 Task: Add Boiron Sepia 200Ck to the cart.
Action: Mouse moved to (279, 146)
Screenshot: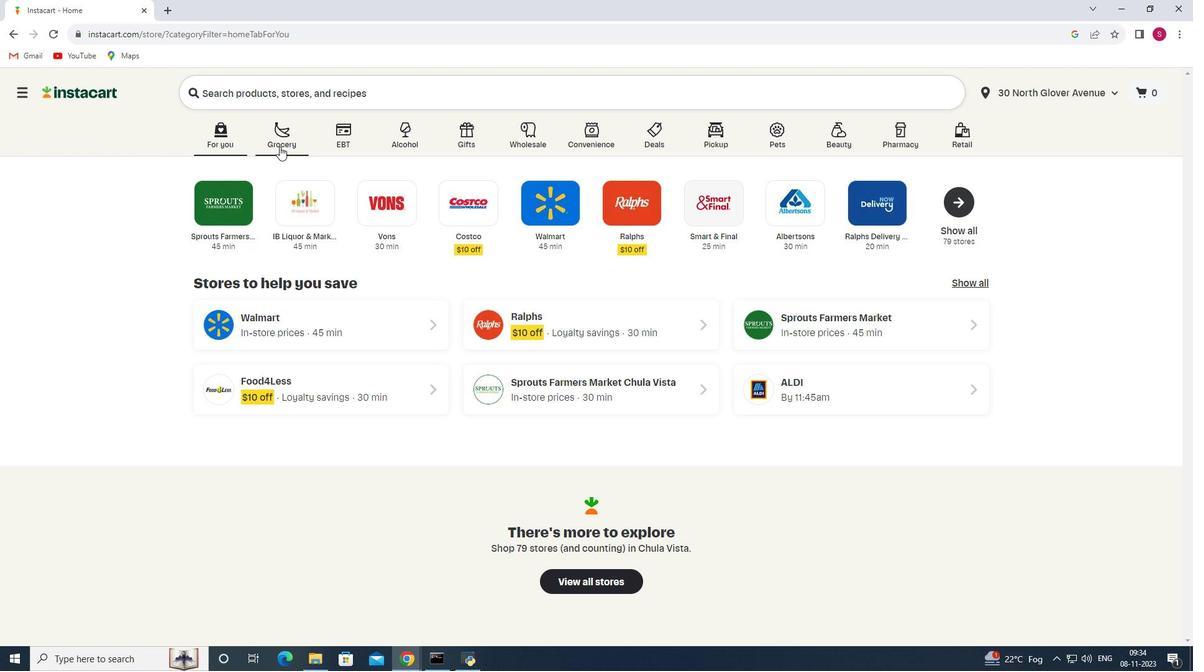 
Action: Mouse pressed left at (279, 146)
Screenshot: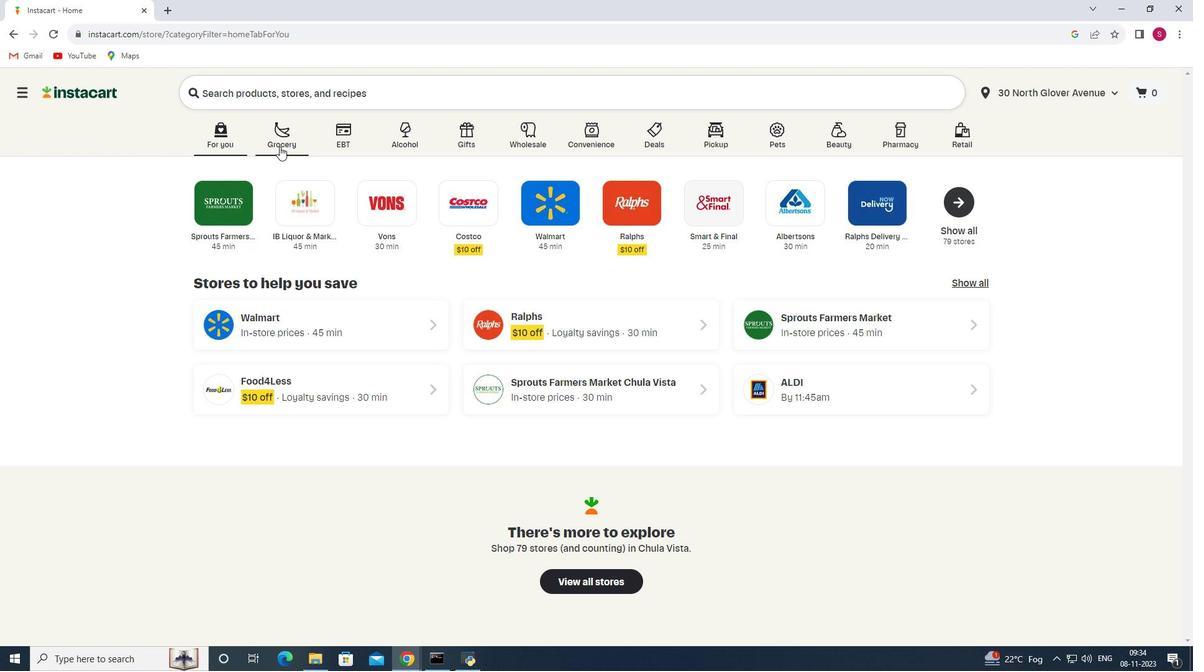 
Action: Mouse moved to (301, 356)
Screenshot: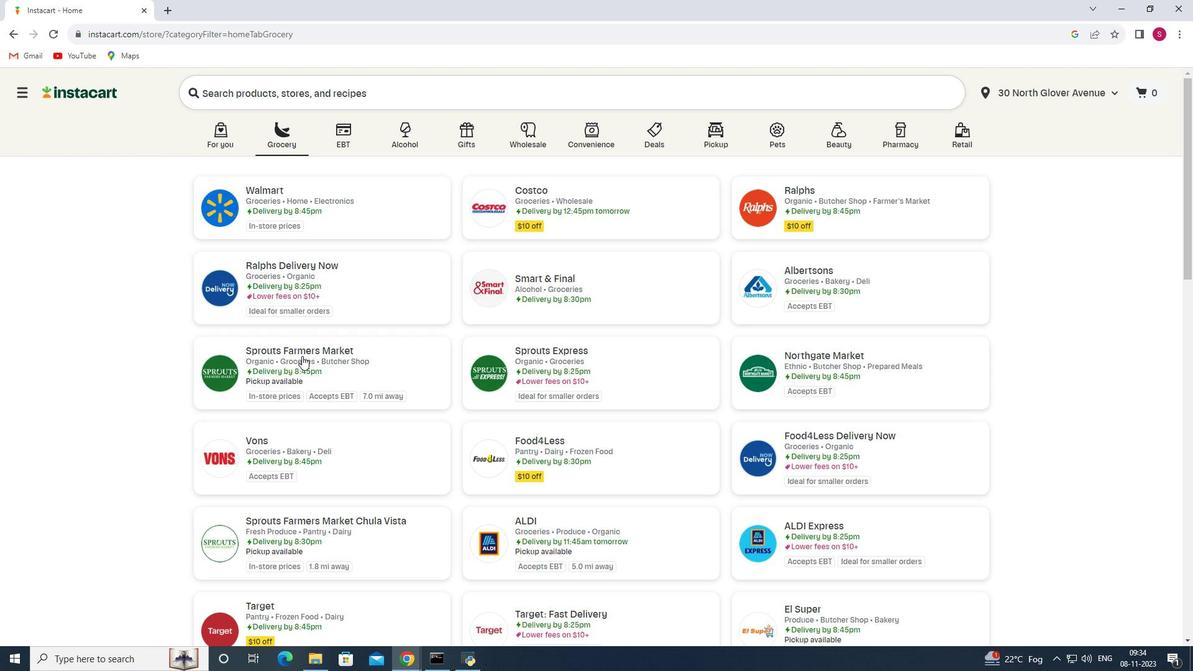 
Action: Mouse pressed left at (301, 356)
Screenshot: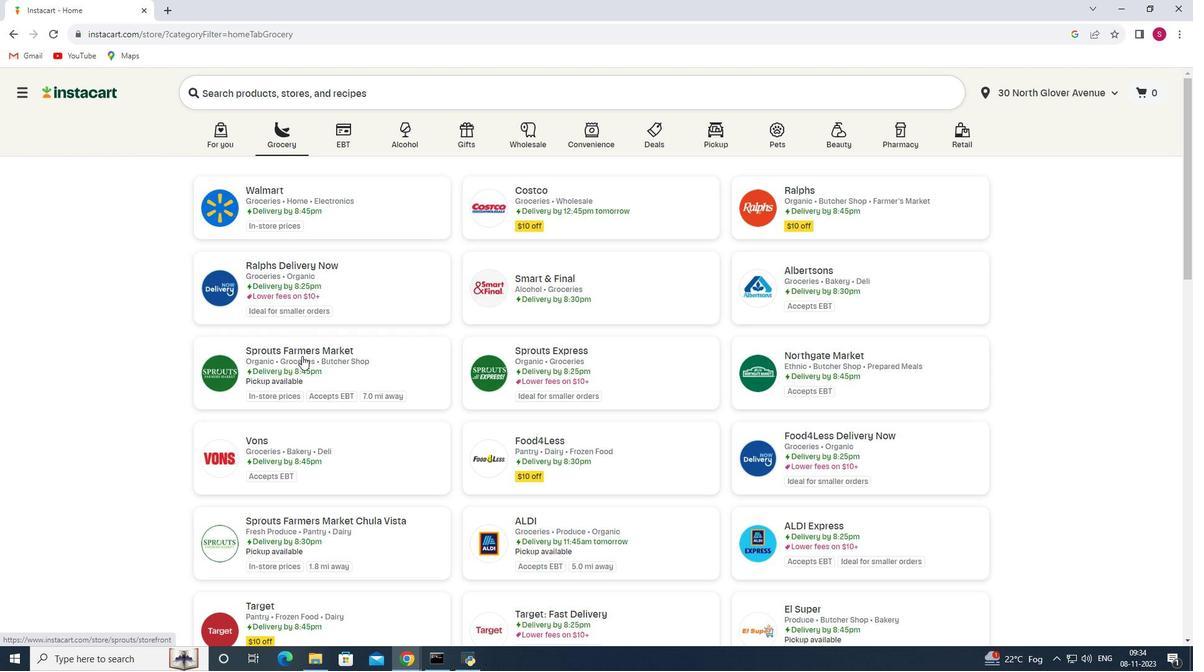 
Action: Mouse moved to (113, 375)
Screenshot: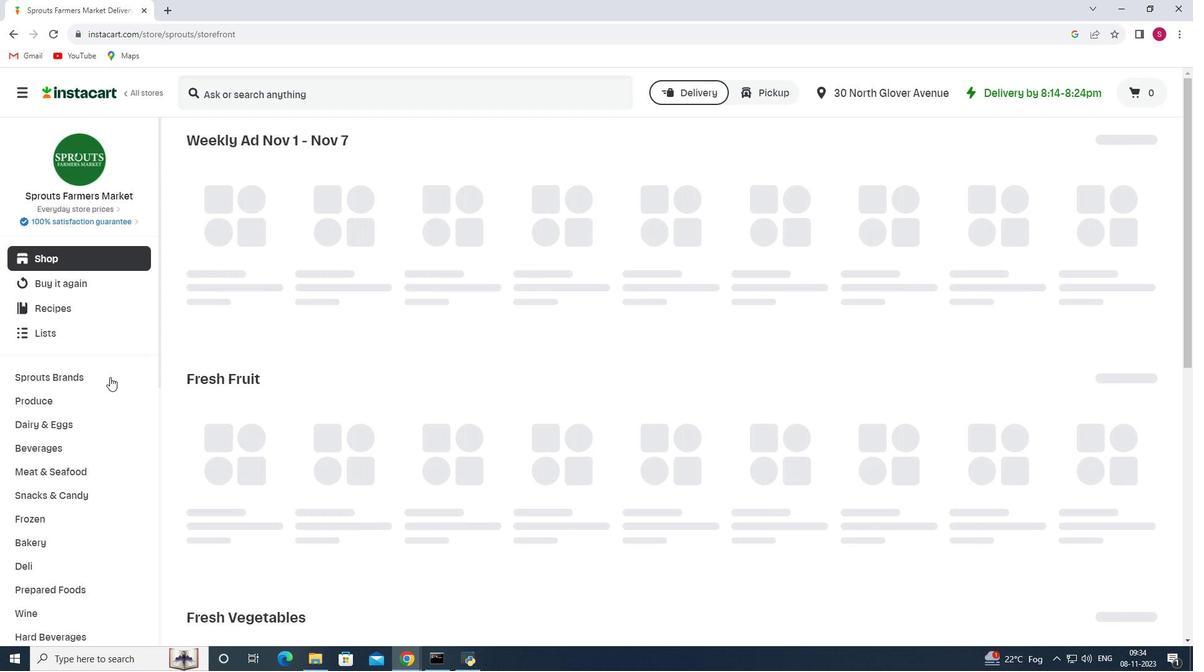 
Action: Mouse scrolled (113, 374) with delta (0, 0)
Screenshot: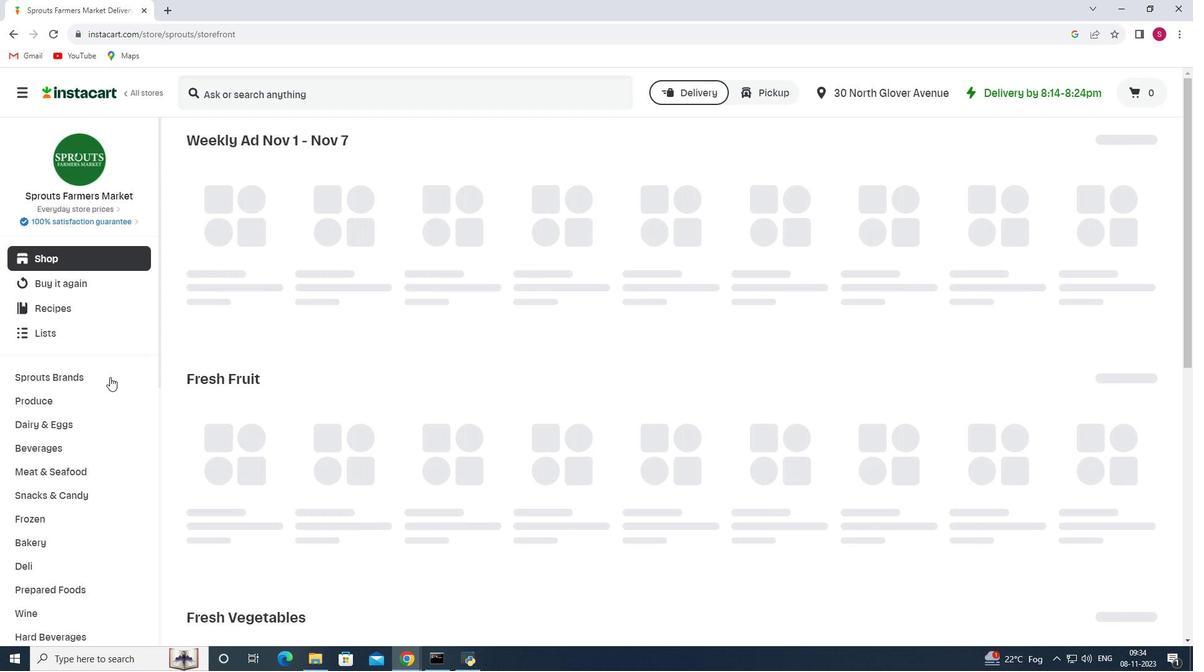 
Action: Mouse moved to (109, 377)
Screenshot: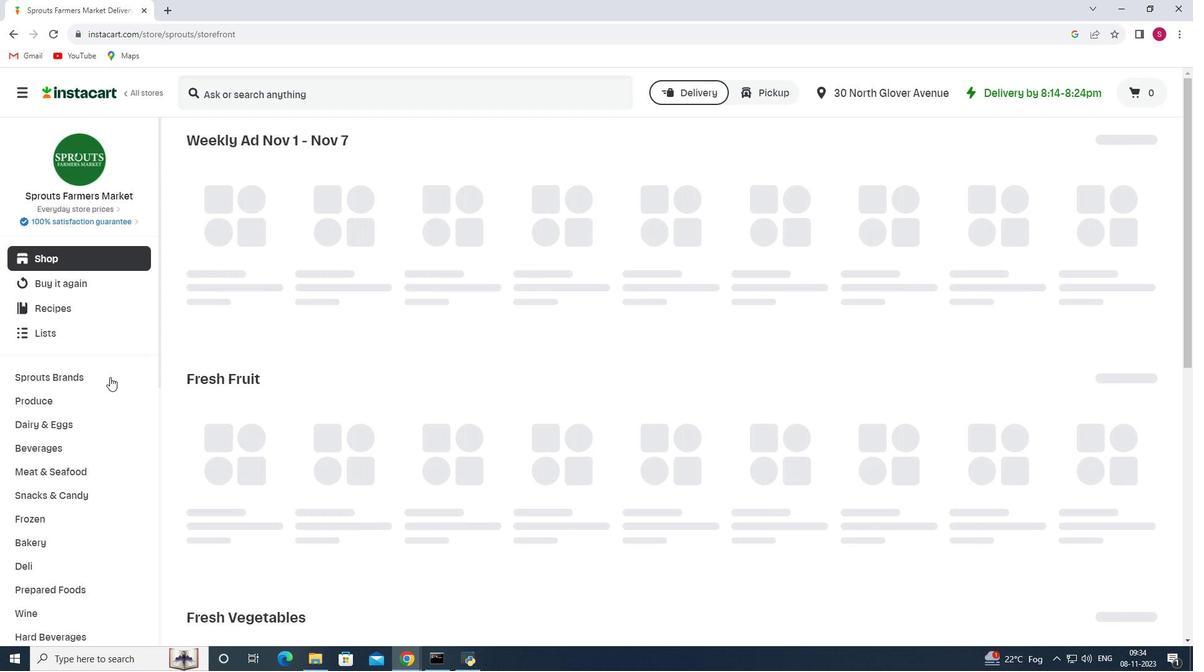 
Action: Mouse scrolled (109, 376) with delta (0, 0)
Screenshot: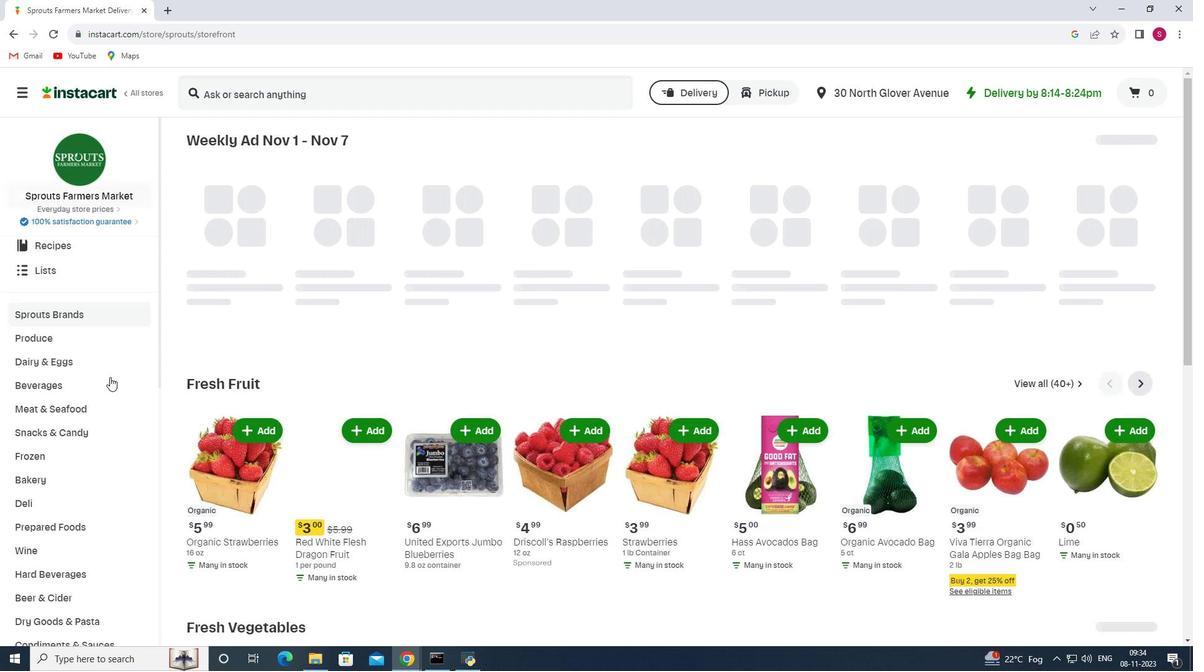 
Action: Mouse scrolled (109, 376) with delta (0, 0)
Screenshot: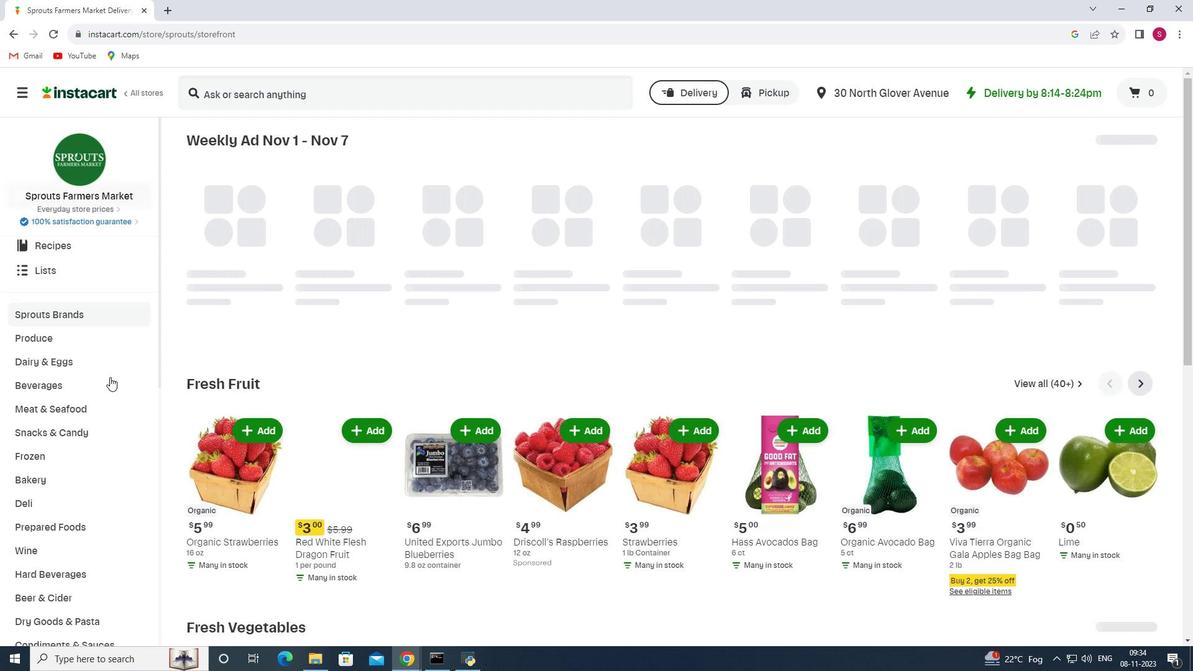 
Action: Mouse scrolled (109, 376) with delta (0, 0)
Screenshot: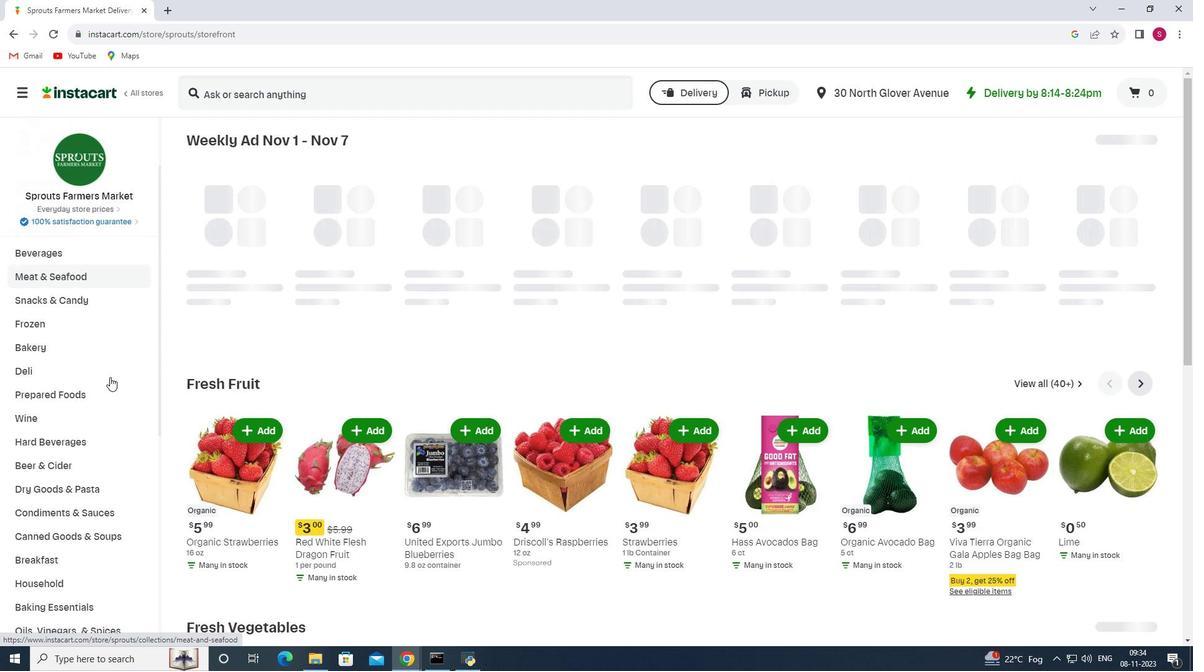 
Action: Mouse scrolled (109, 376) with delta (0, 0)
Screenshot: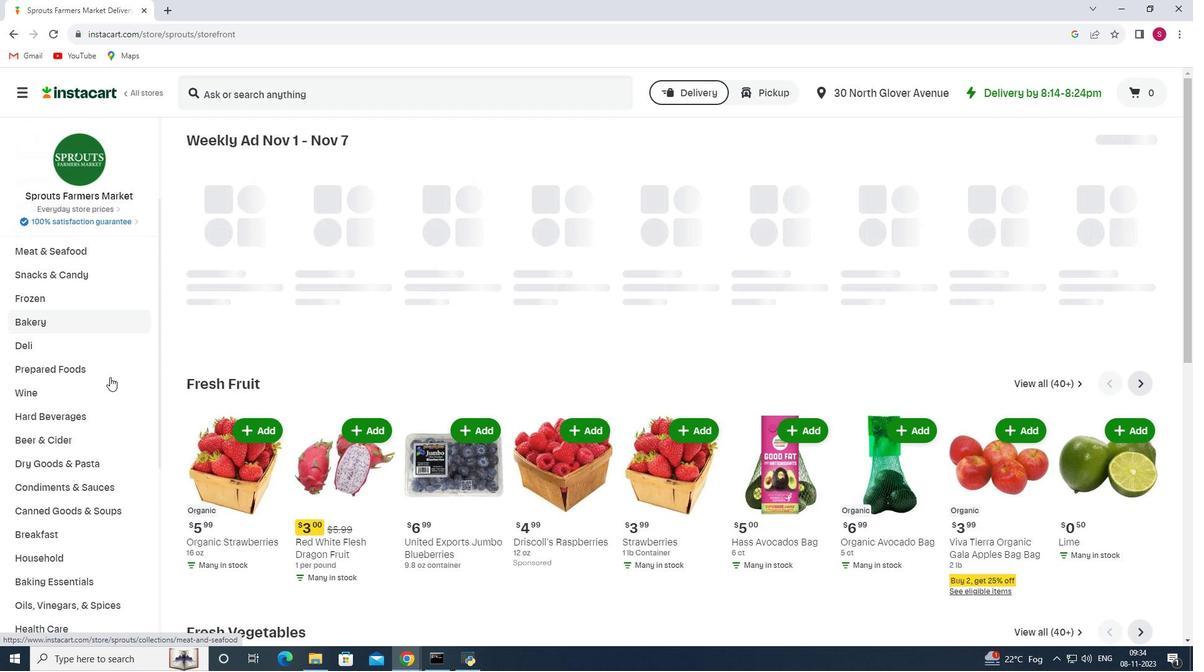 
Action: Mouse scrolled (109, 376) with delta (0, 0)
Screenshot: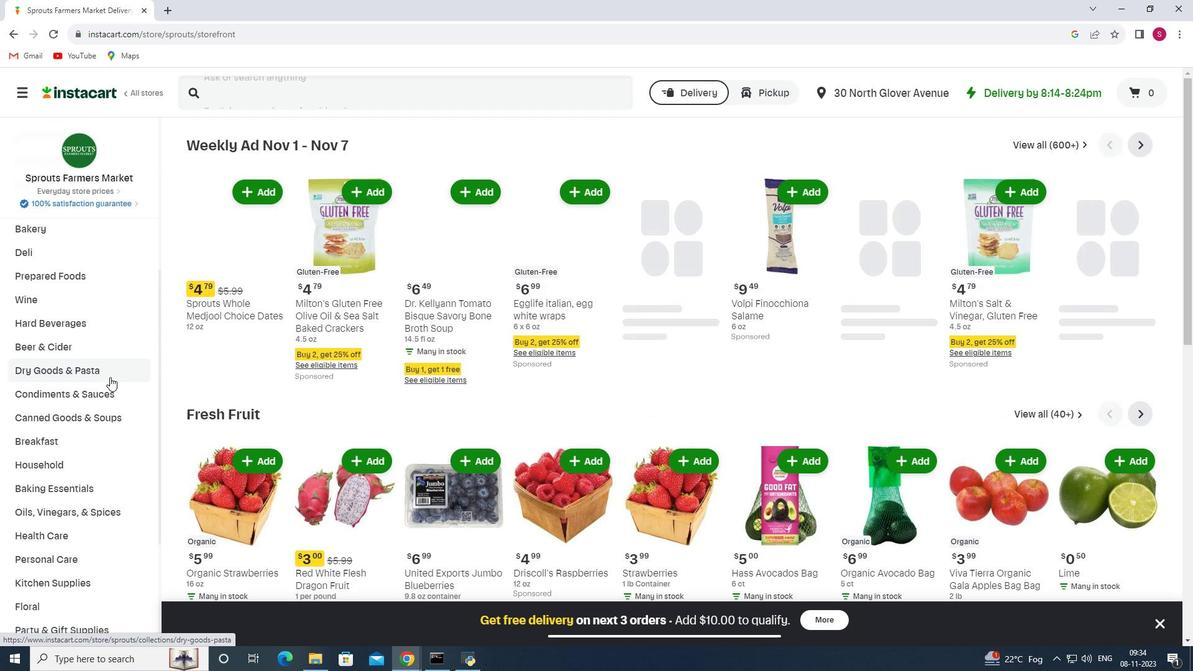 
Action: Mouse scrolled (109, 376) with delta (0, 0)
Screenshot: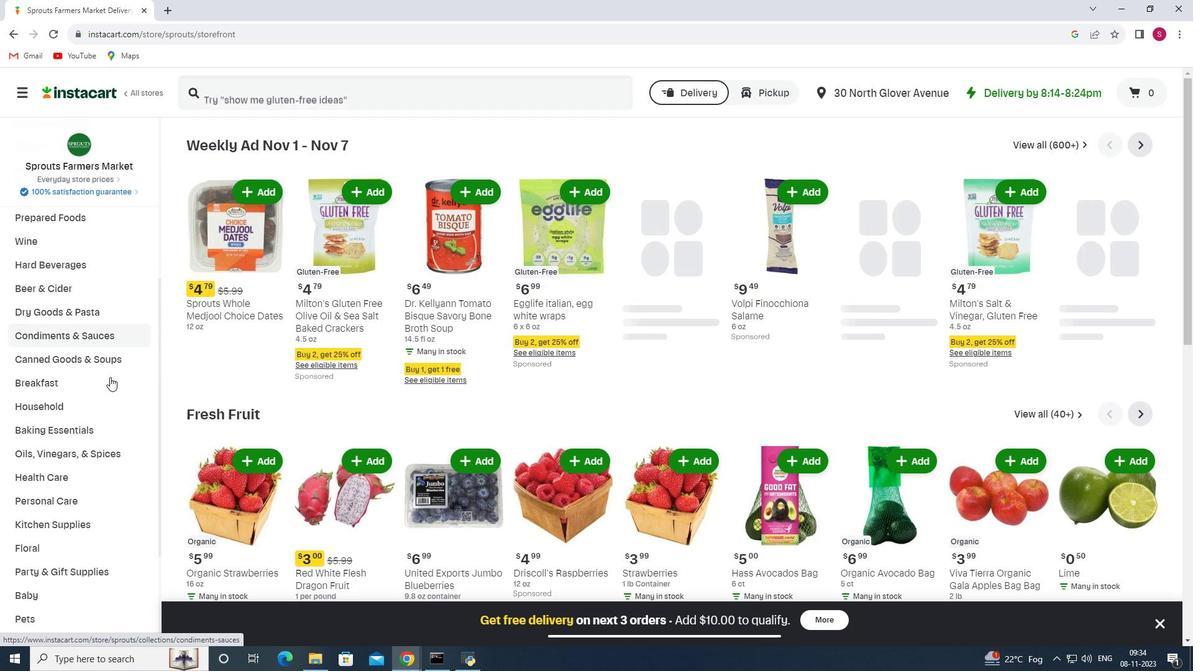 
Action: Mouse scrolled (109, 377) with delta (0, 0)
Screenshot: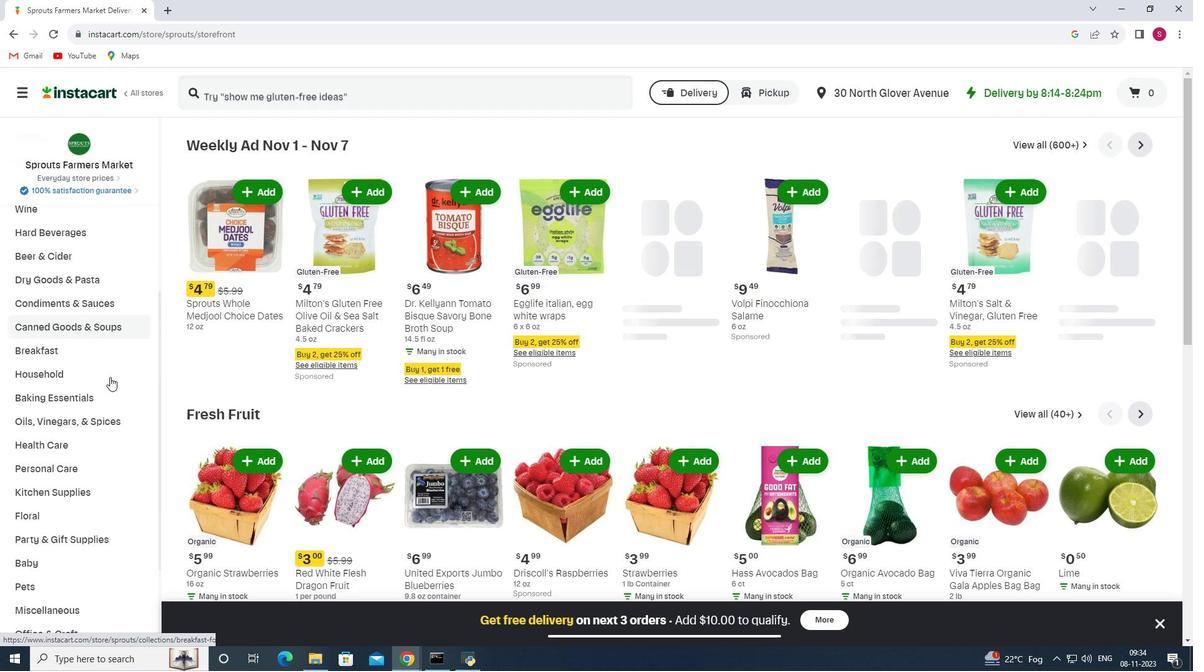
Action: Mouse scrolled (109, 376) with delta (0, 0)
Screenshot: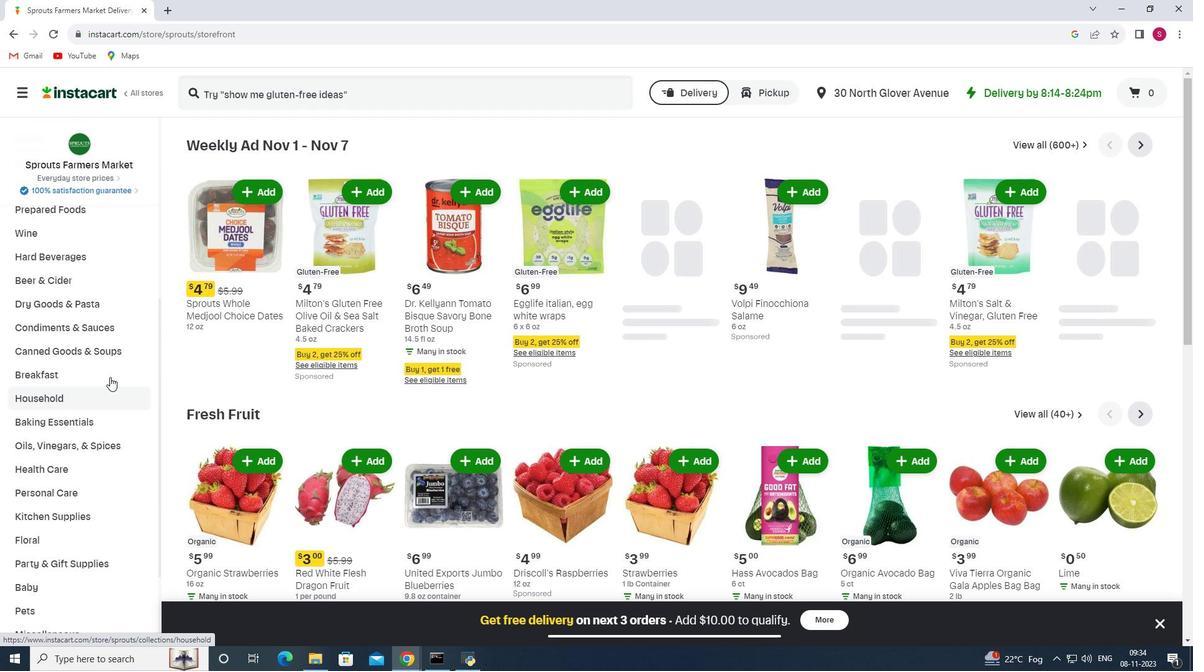 
Action: Mouse moved to (72, 426)
Screenshot: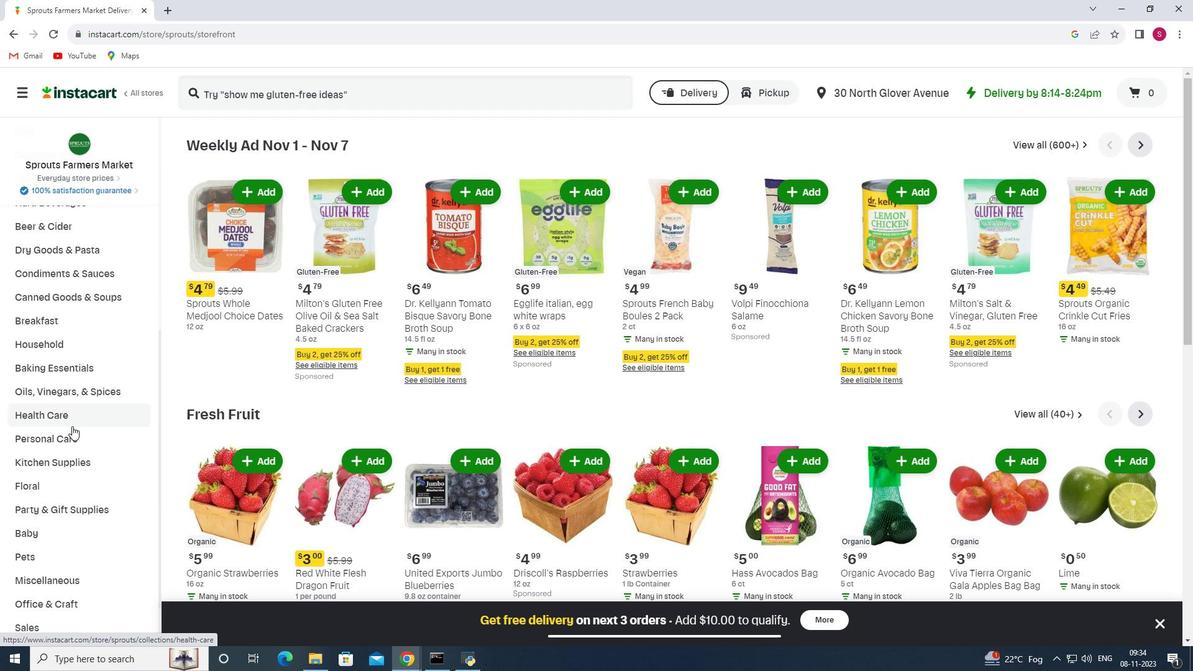 
Action: Mouse pressed left at (72, 426)
Screenshot: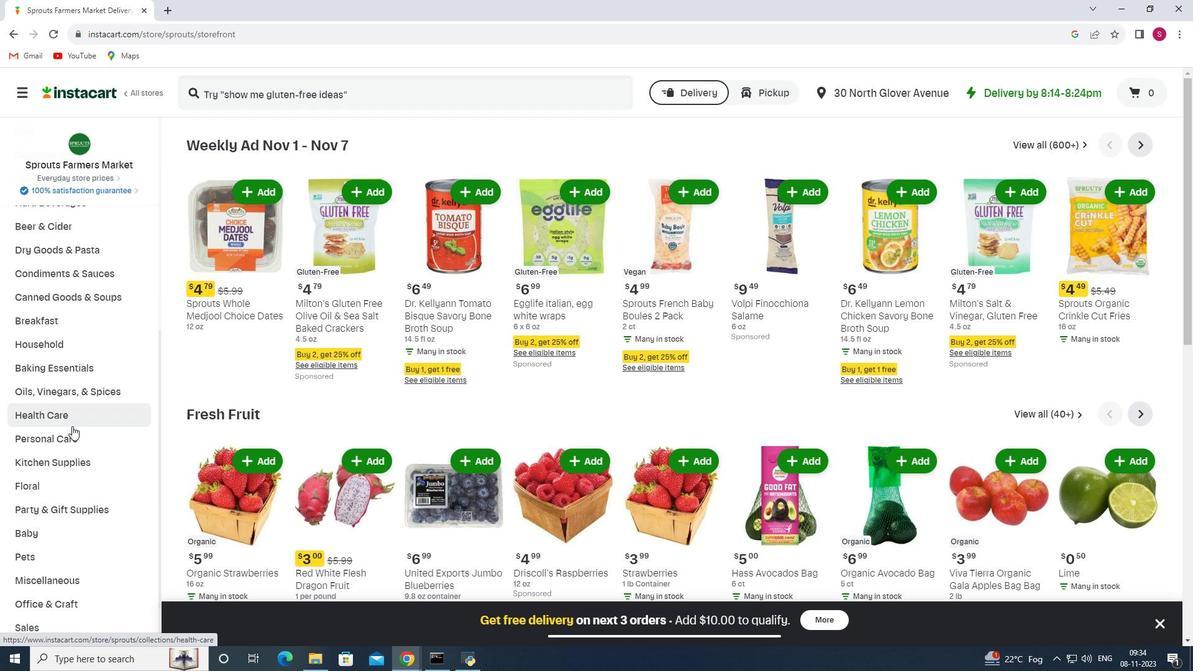 
Action: Mouse moved to (433, 178)
Screenshot: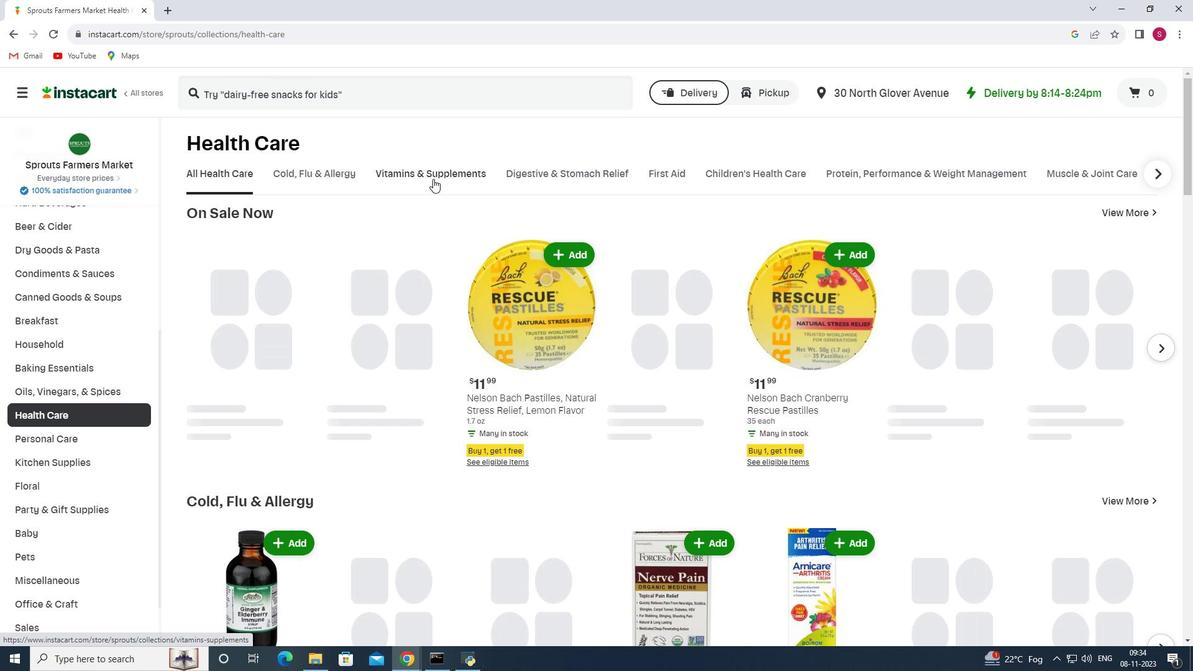
Action: Mouse pressed left at (433, 178)
Screenshot: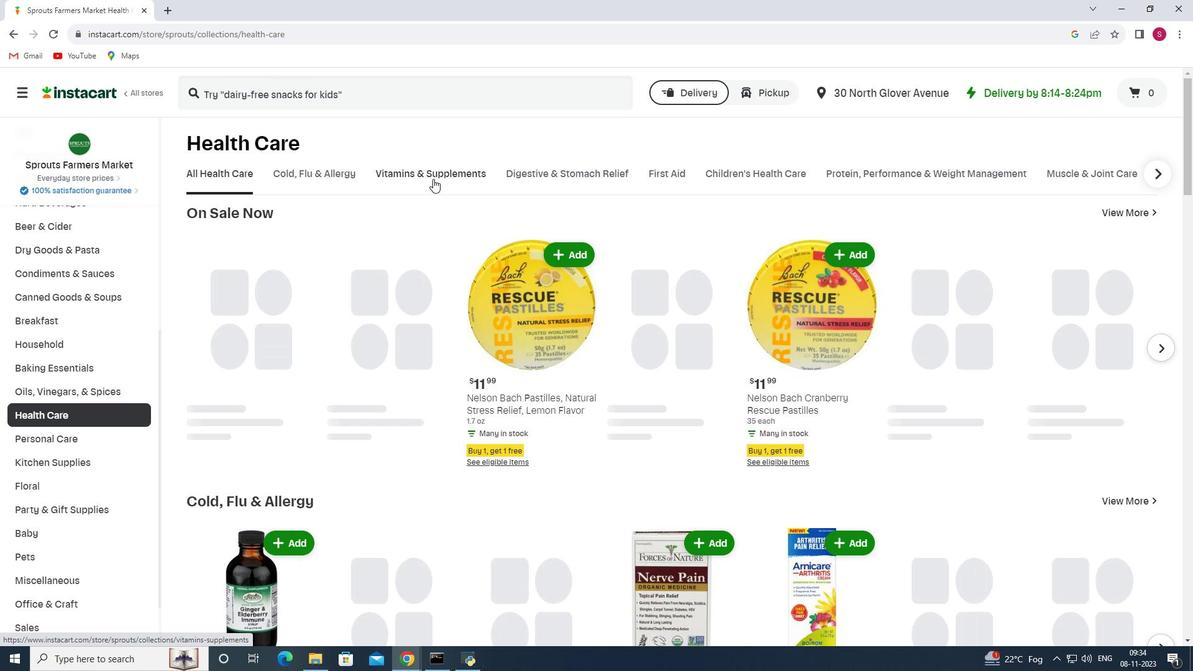 
Action: Mouse moved to (999, 235)
Screenshot: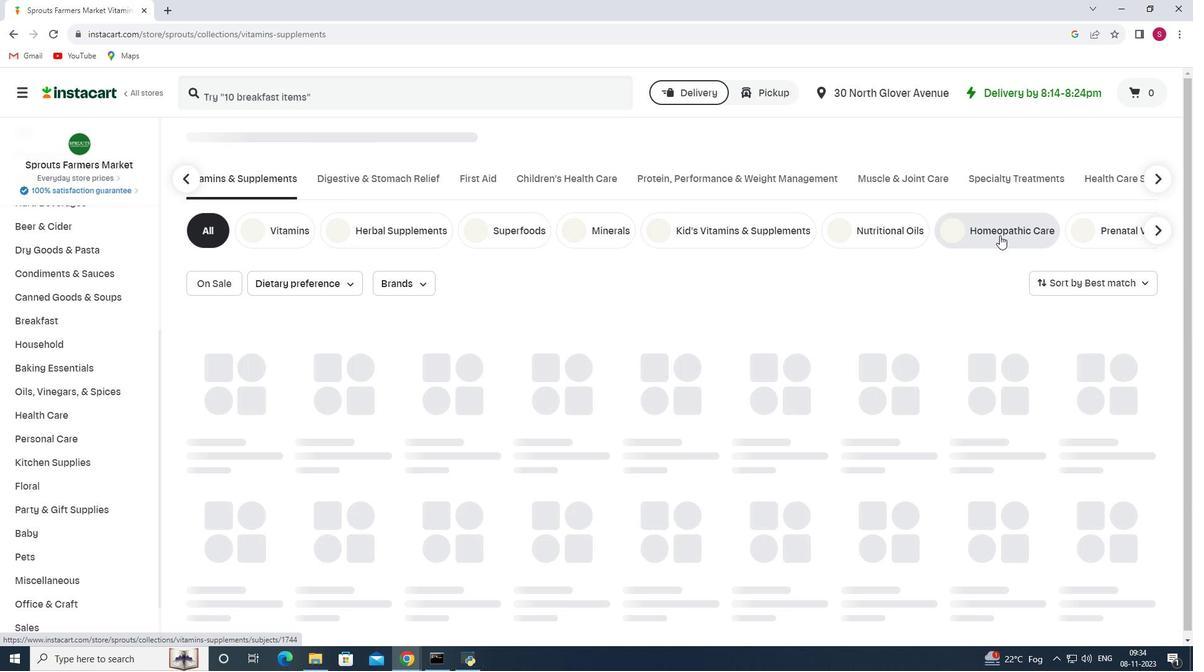 
Action: Mouse pressed left at (999, 235)
Screenshot: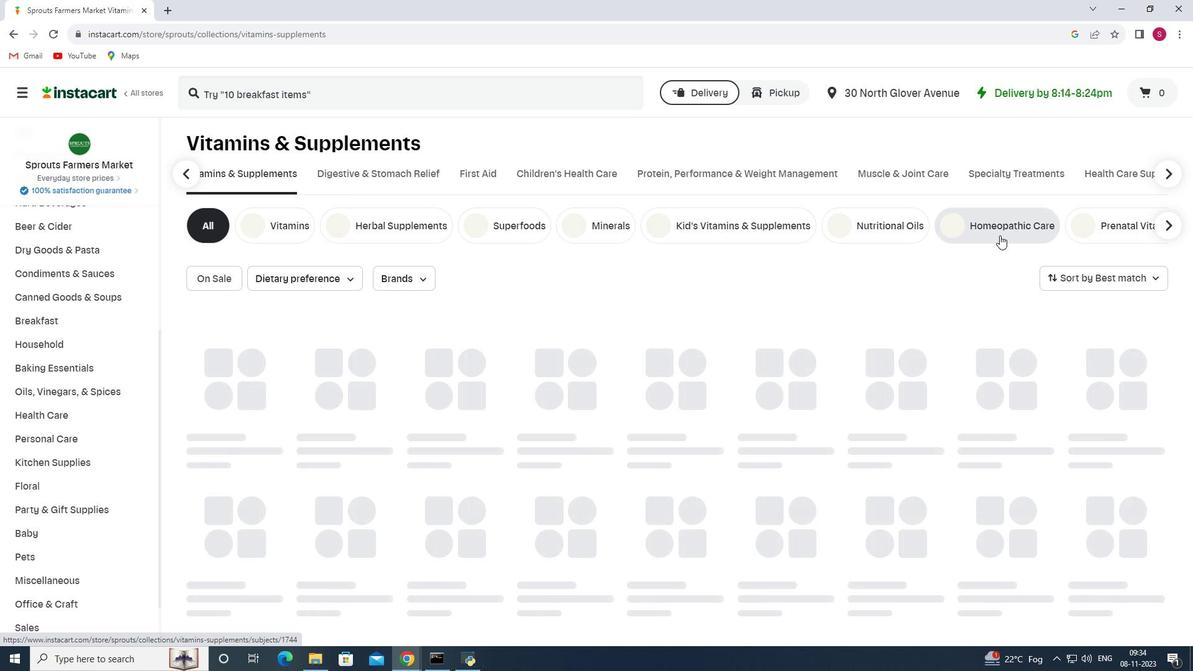 
Action: Mouse moved to (369, 92)
Screenshot: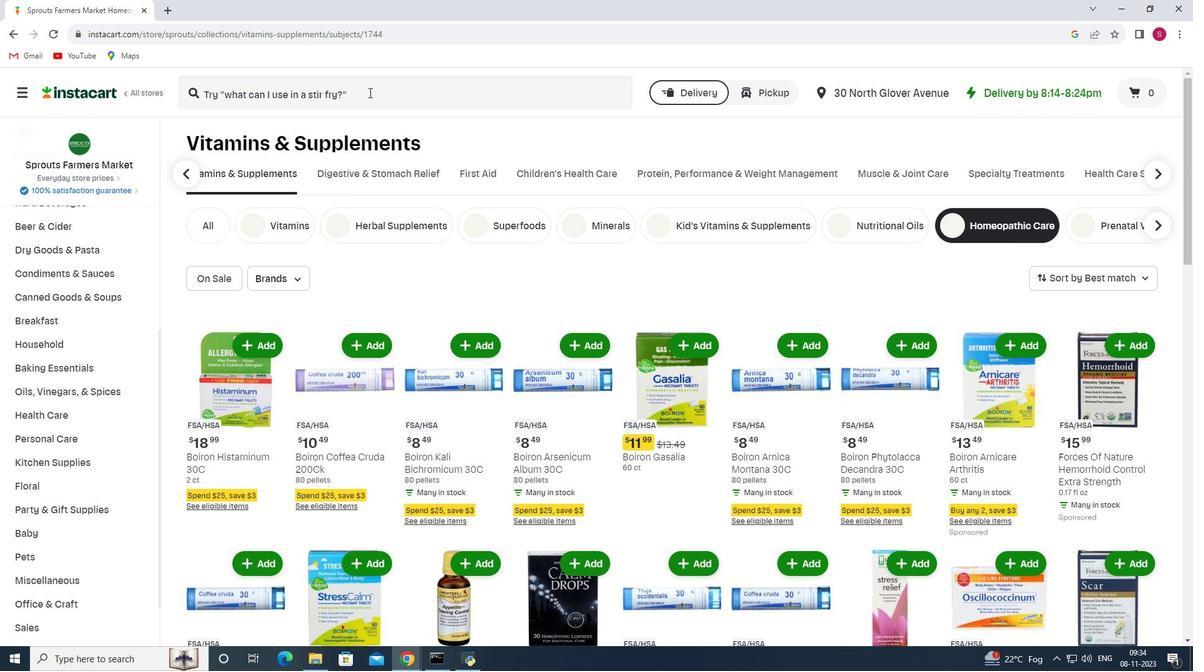 
Action: Mouse pressed left at (369, 92)
Screenshot: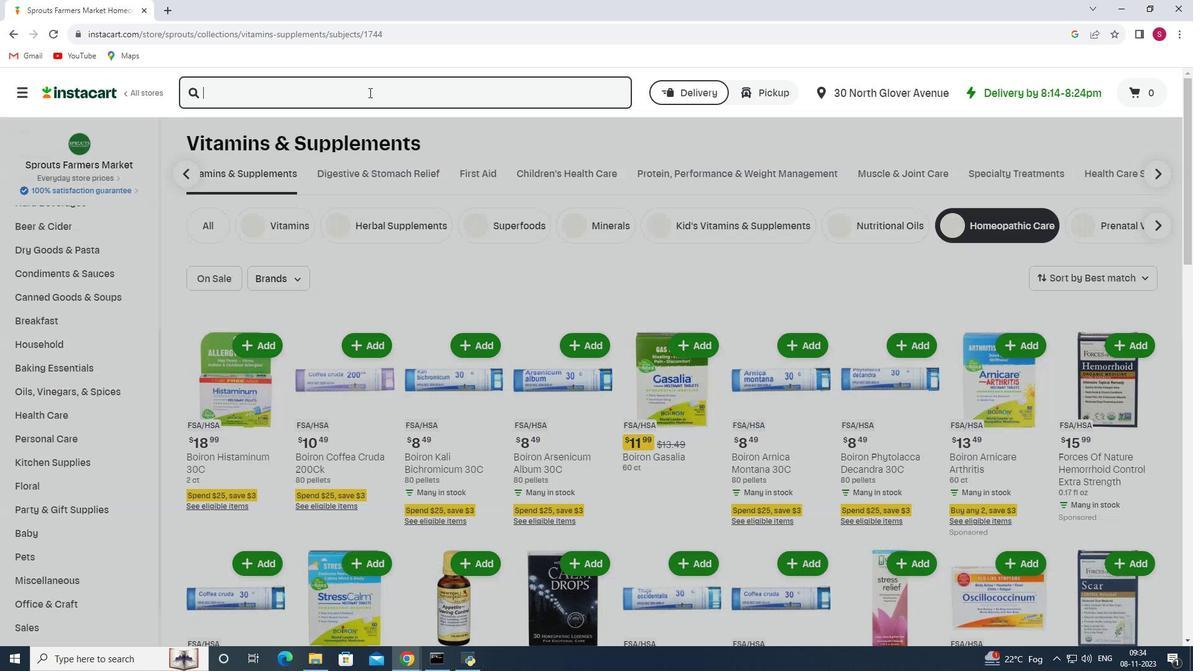
Action: Key pressed <Key.shift>Boiron<Key.space><Key.shift>Sepia<Key.space>200<Key.shift><Key.shift><Key.shift><Key.shift><Key.shift>Ck<Key.enter>
Screenshot: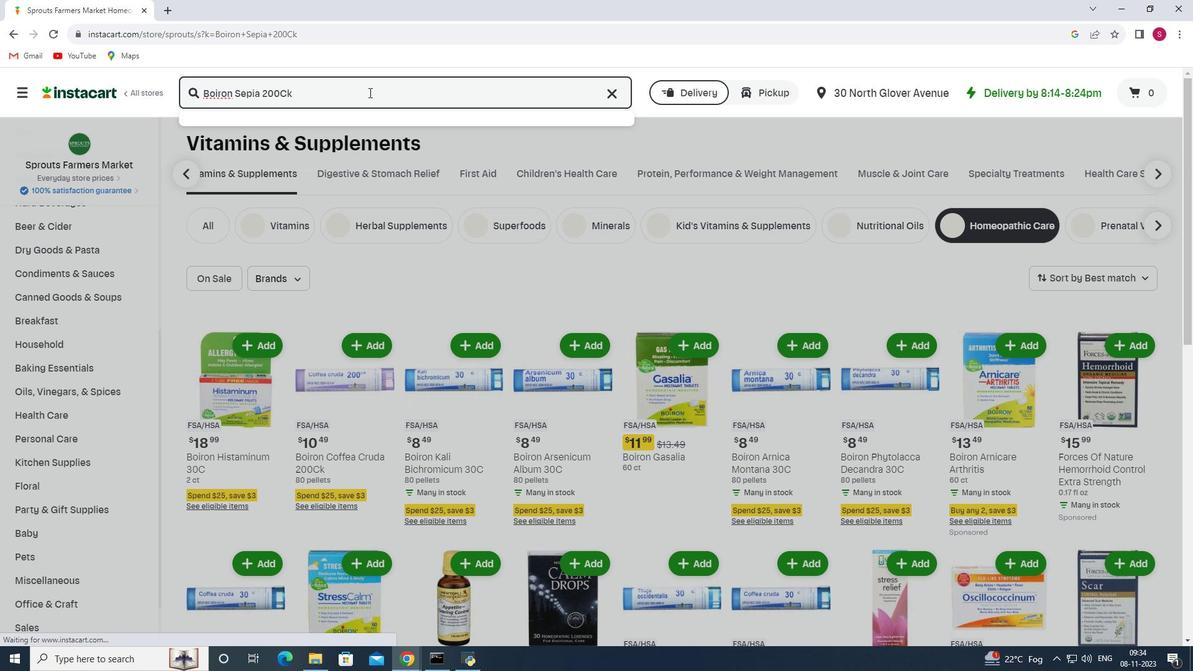 
Action: Mouse moved to (580, 228)
Screenshot: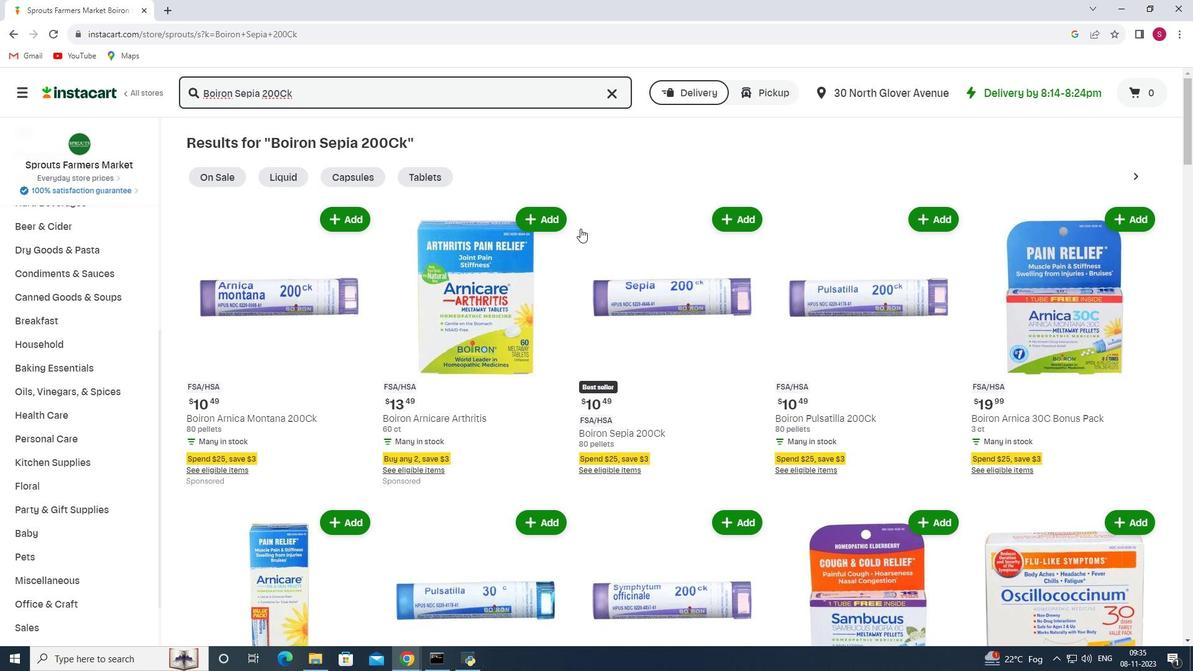
Action: Mouse scrolled (580, 228) with delta (0, 0)
Screenshot: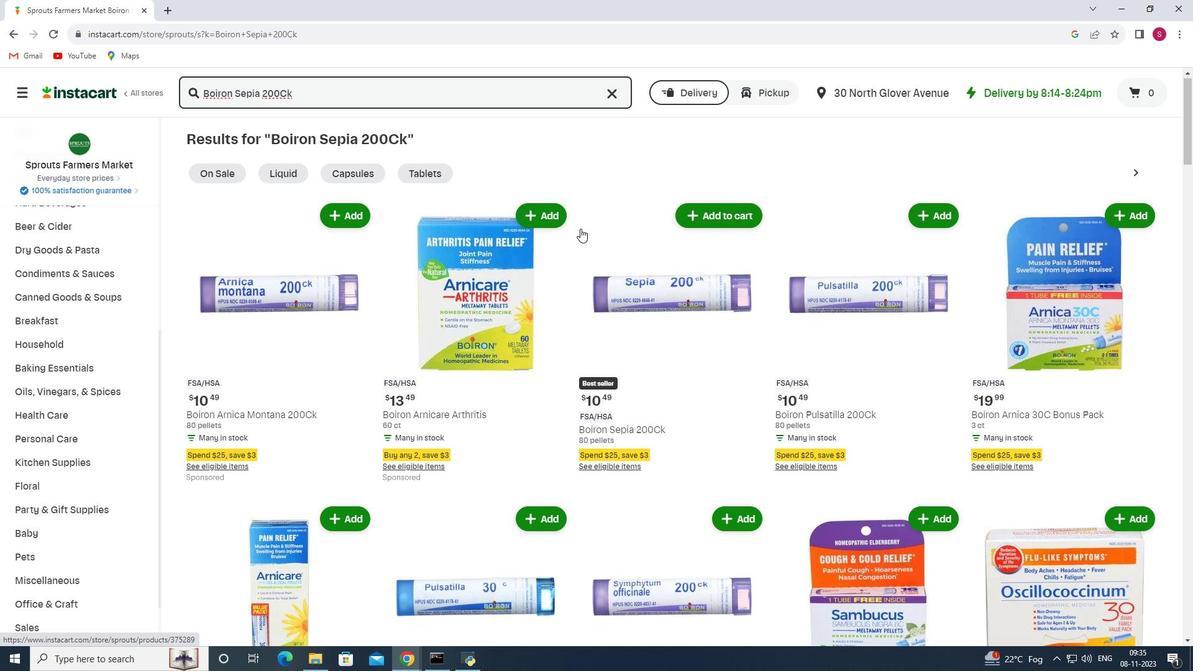 
Action: Mouse moved to (708, 156)
Screenshot: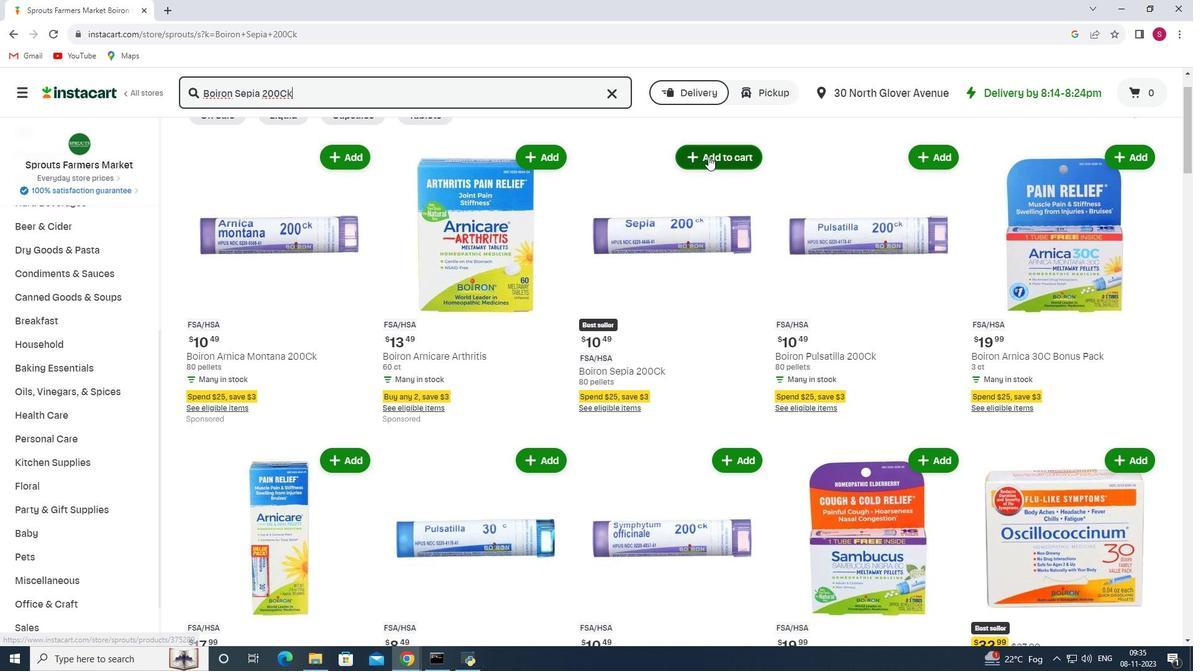 
Action: Mouse pressed left at (708, 156)
Screenshot: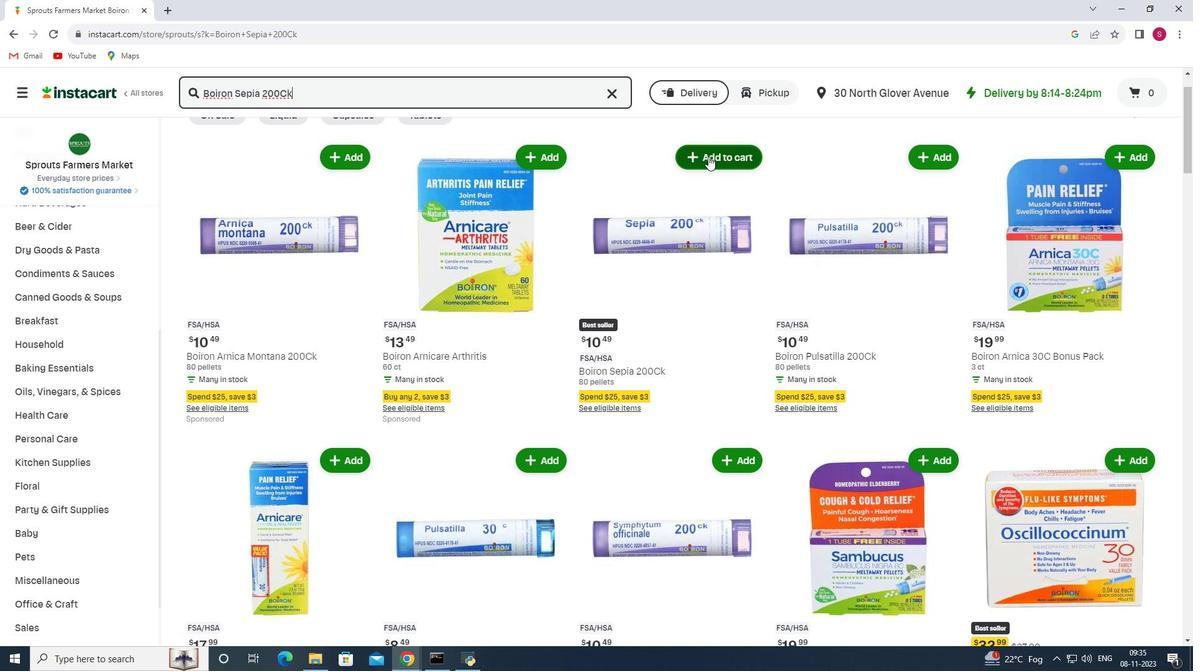 
Action: Mouse moved to (699, 244)
Screenshot: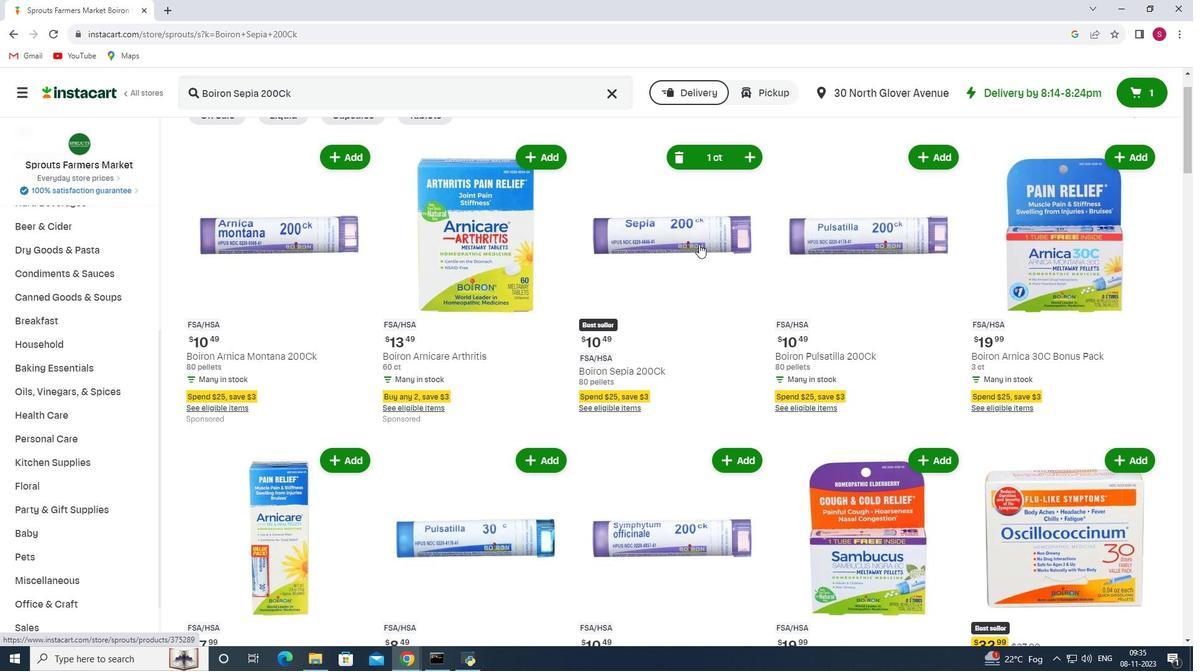 
